 Task: Add a condition where "Type Is not -" in recently solved tickets.
Action: Mouse moved to (88, 306)
Screenshot: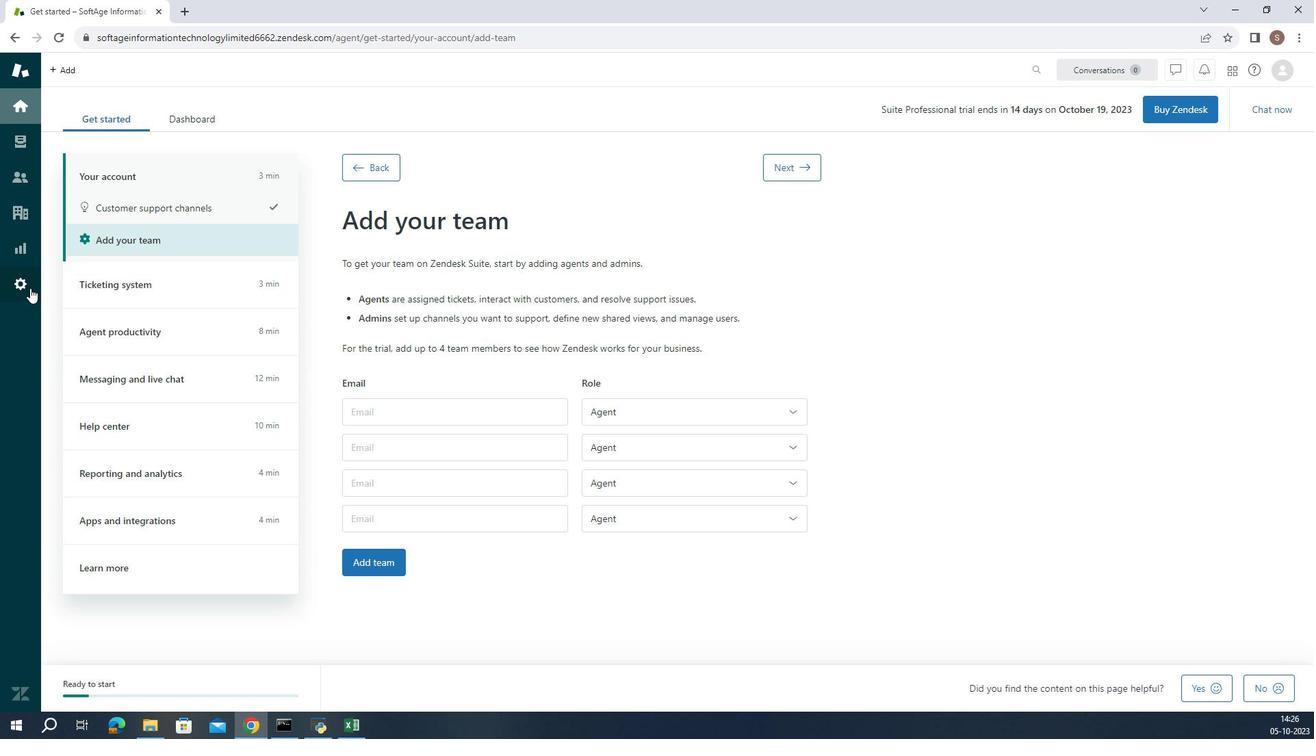 
Action: Mouse pressed left at (88, 306)
Screenshot: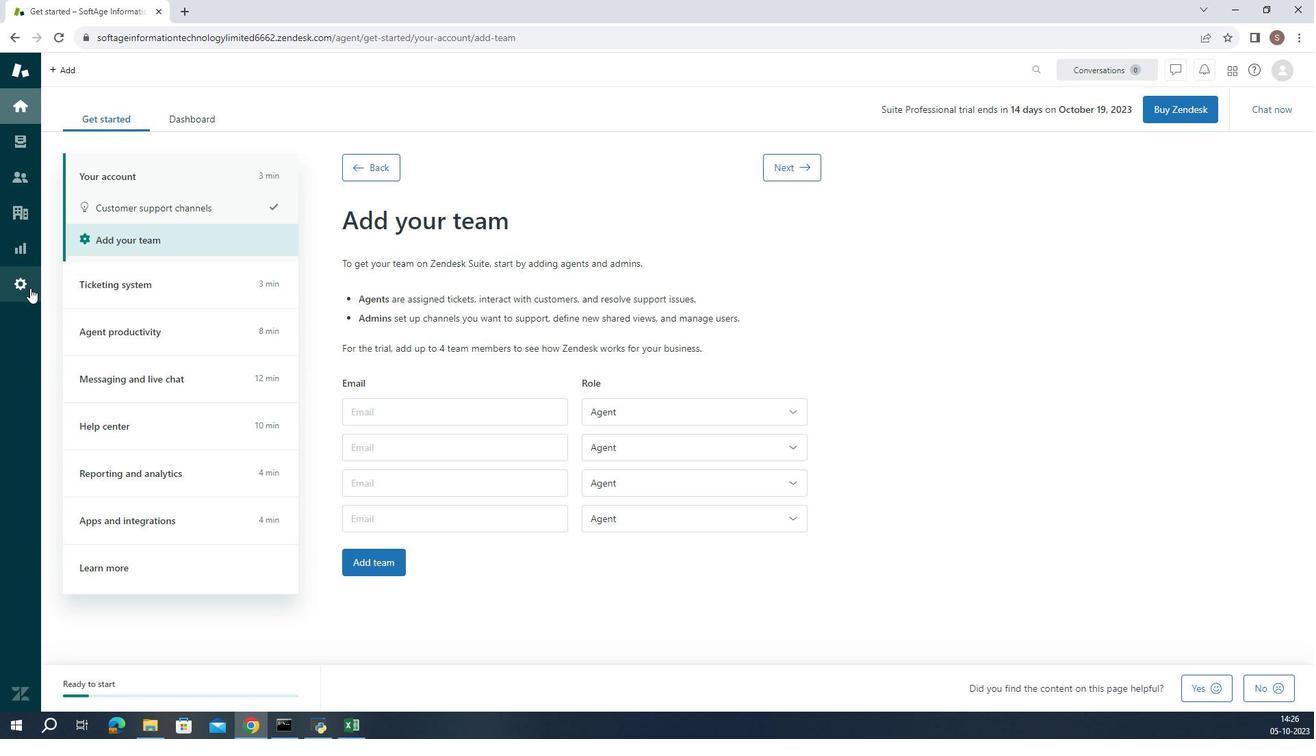 
Action: Mouse moved to (468, 623)
Screenshot: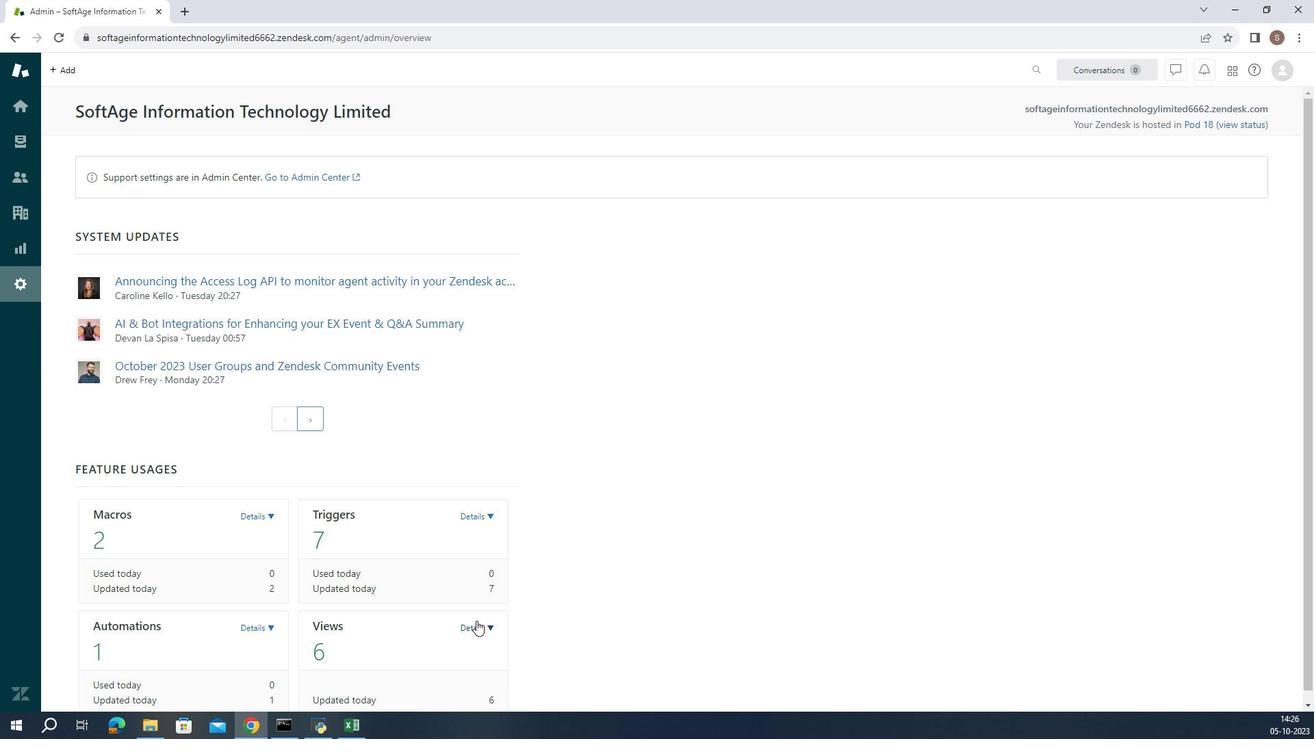 
Action: Mouse pressed left at (468, 623)
Screenshot: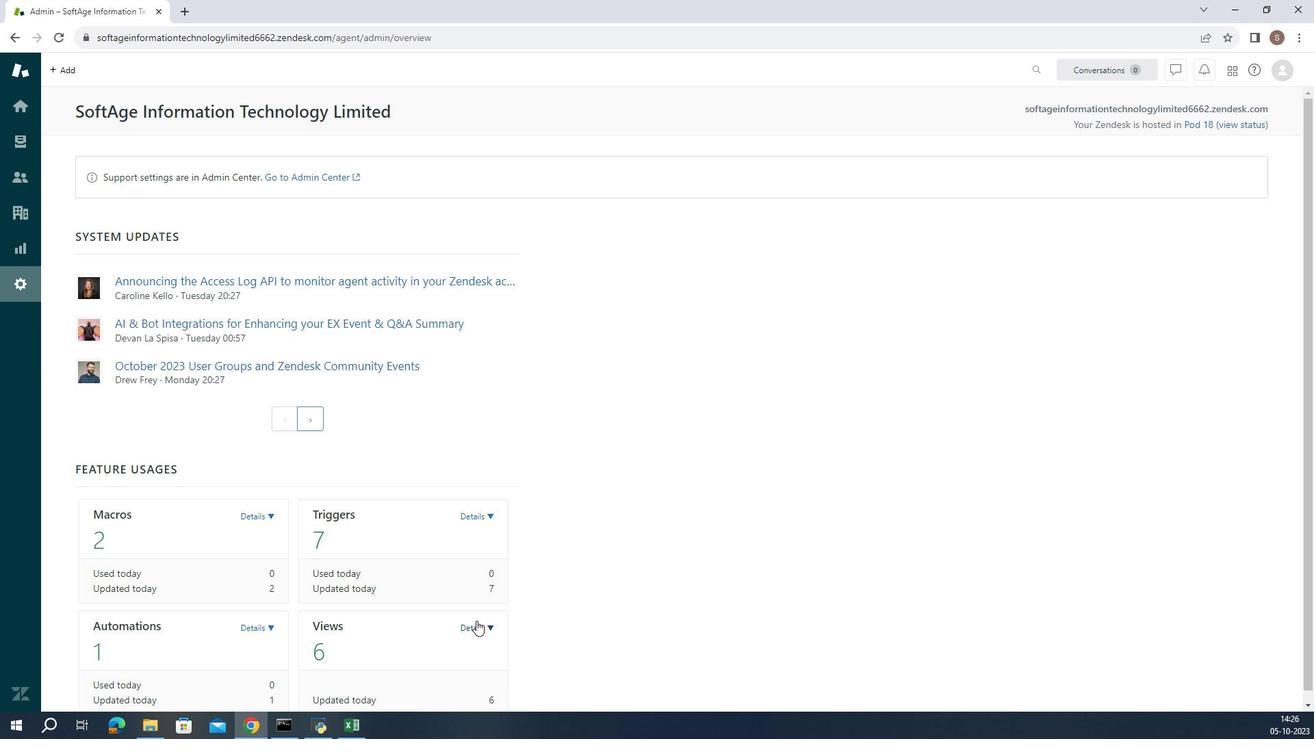 
Action: Mouse moved to (440, 683)
Screenshot: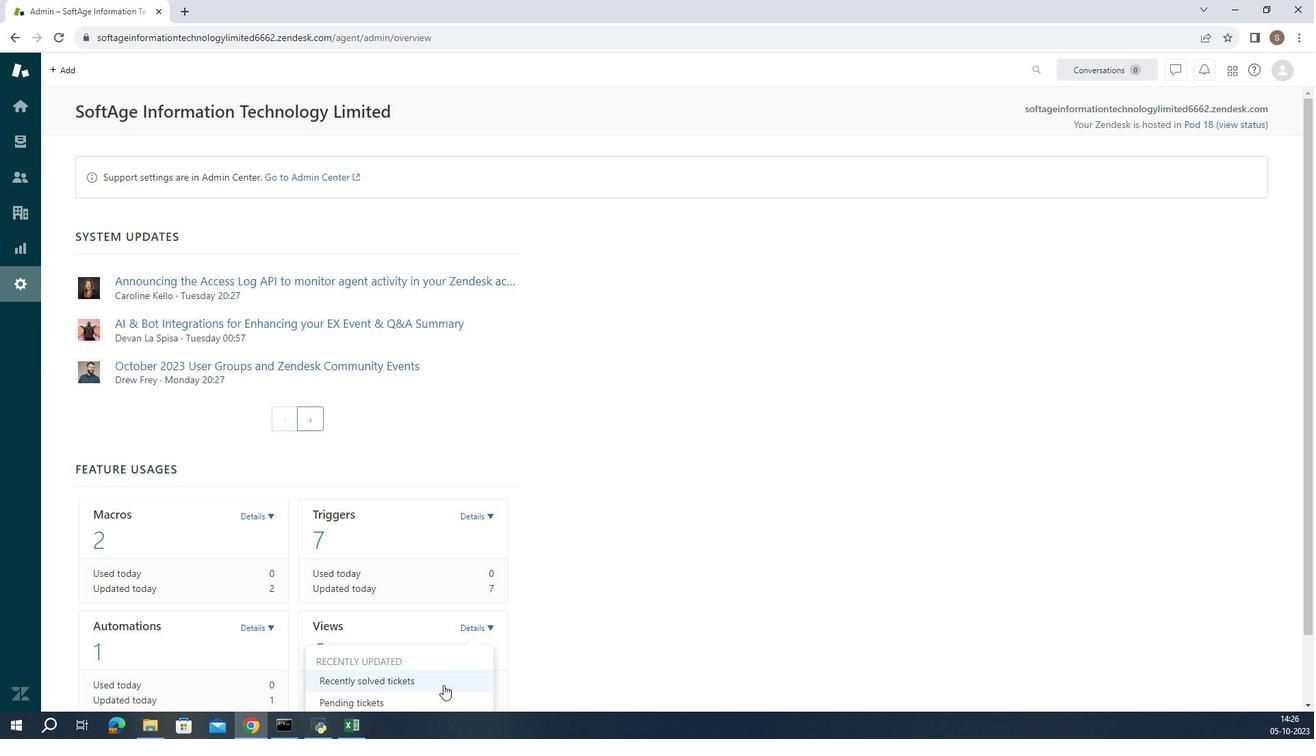 
Action: Mouse pressed left at (440, 683)
Screenshot: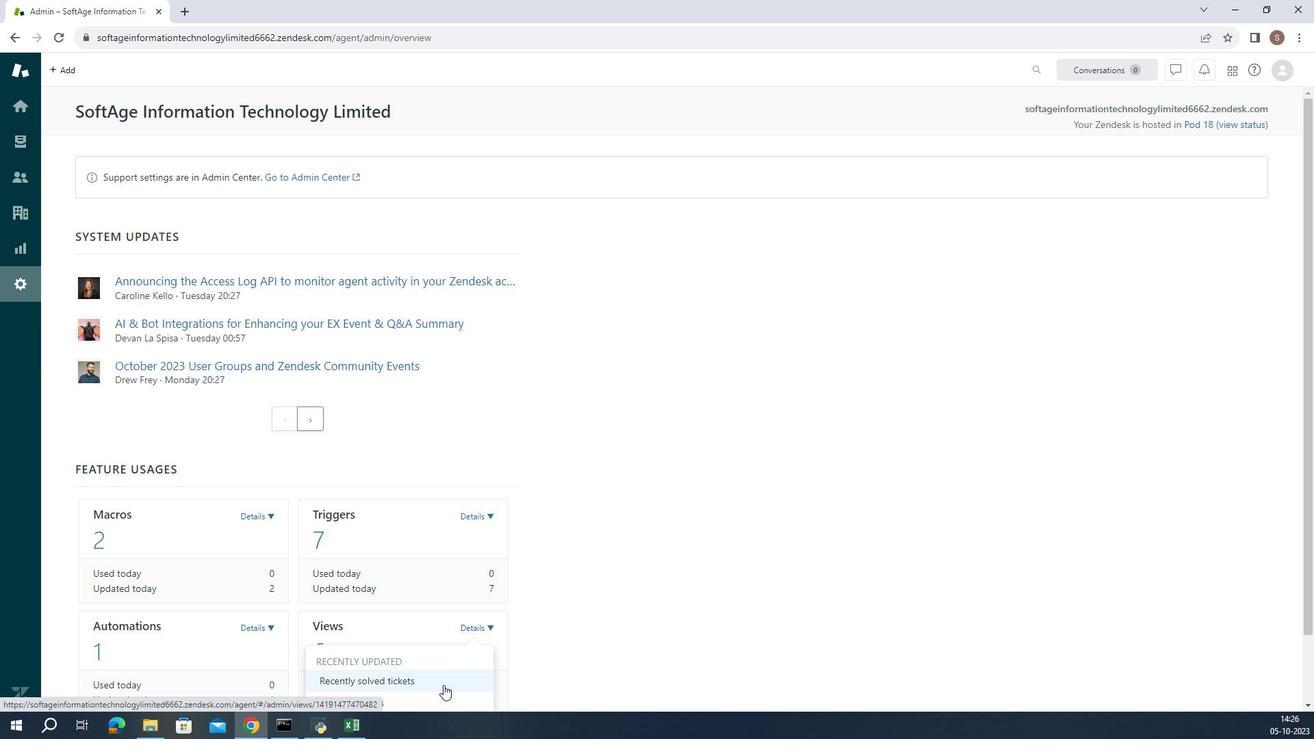 
Action: Mouse moved to (279, 475)
Screenshot: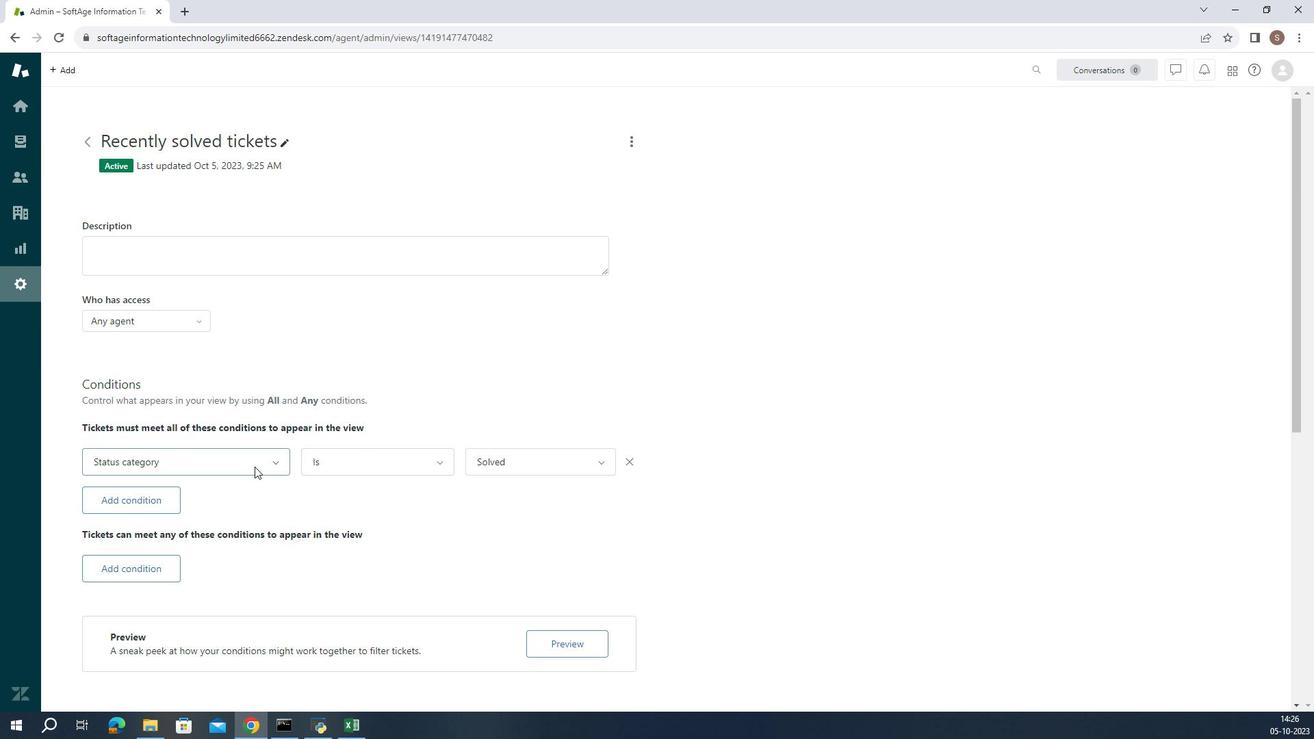 
Action: Mouse pressed left at (279, 475)
Screenshot: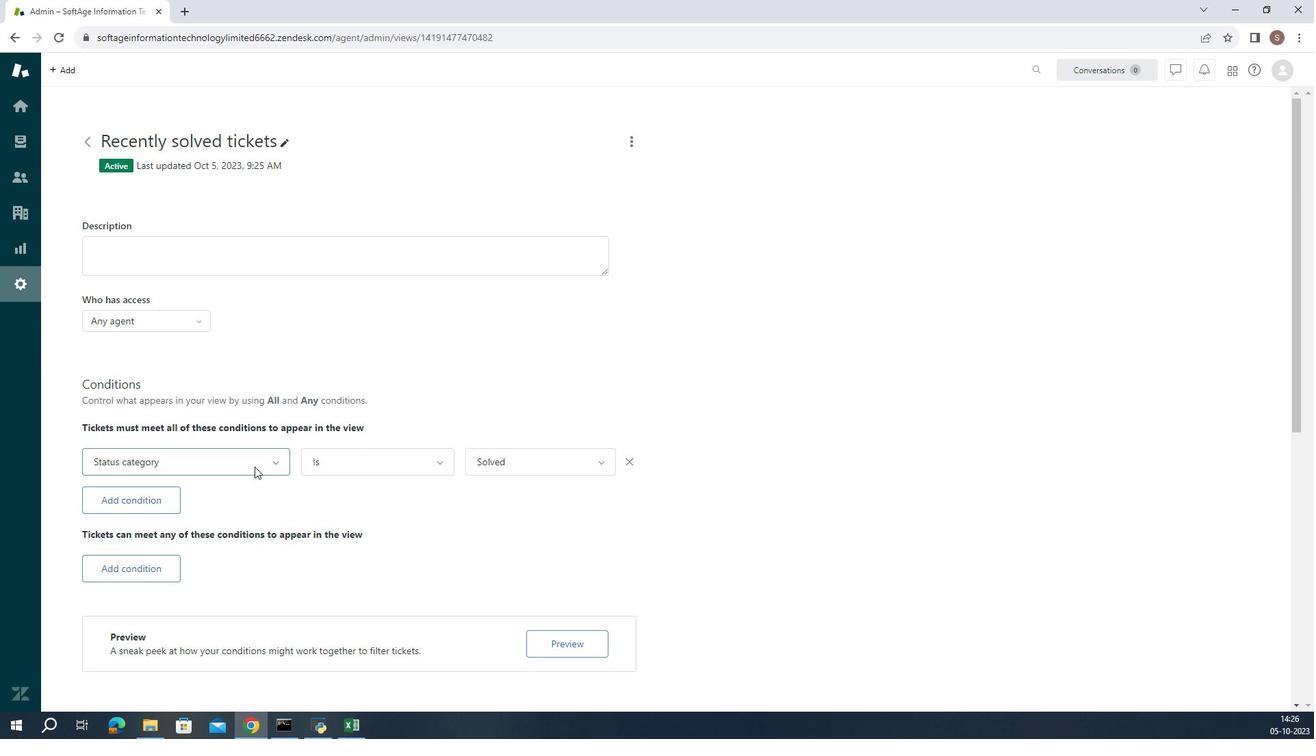 
Action: Mouse moved to (225, 327)
Screenshot: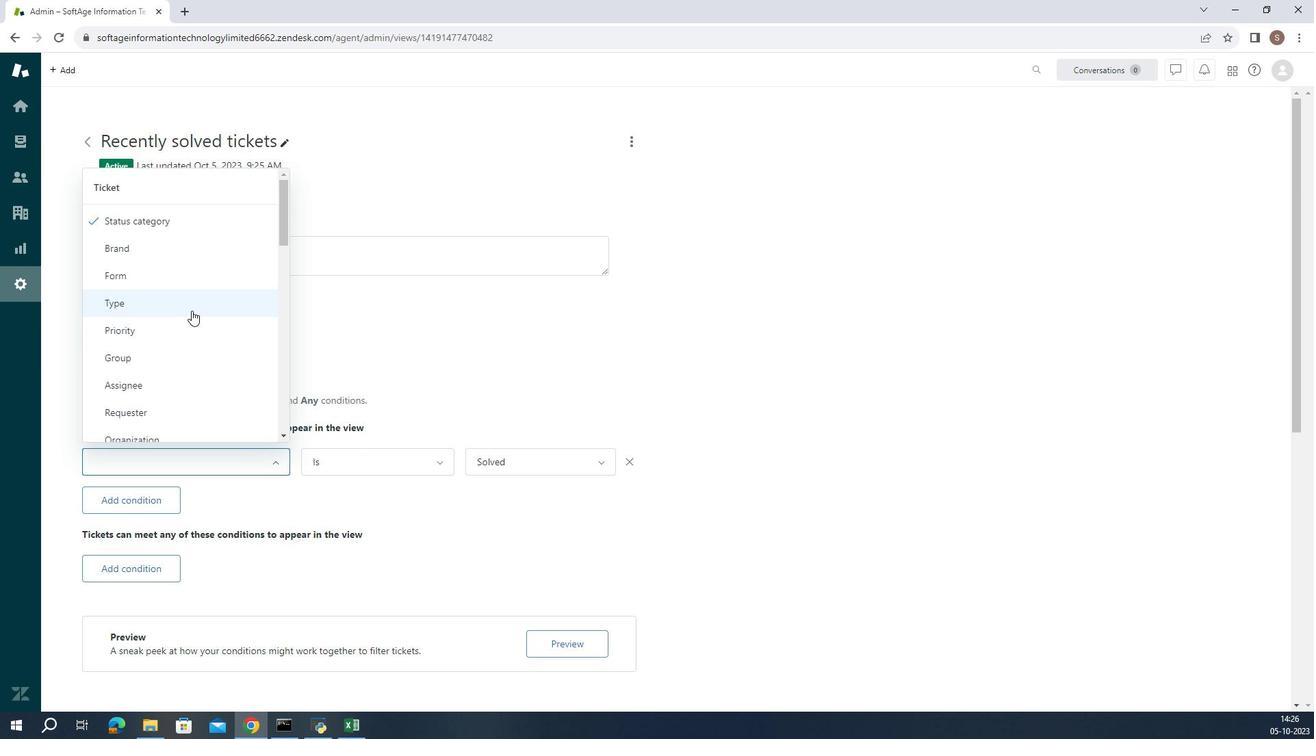 
Action: Mouse pressed left at (225, 327)
Screenshot: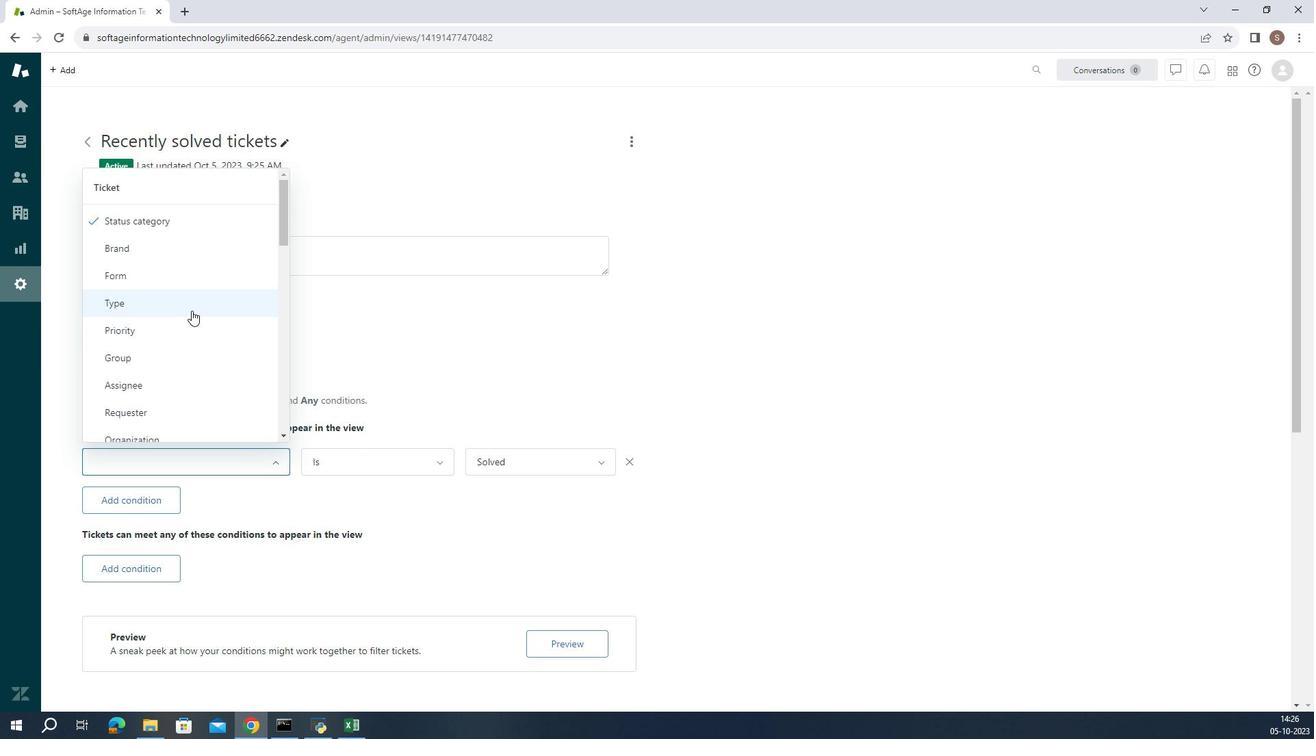 
Action: Mouse moved to (353, 473)
Screenshot: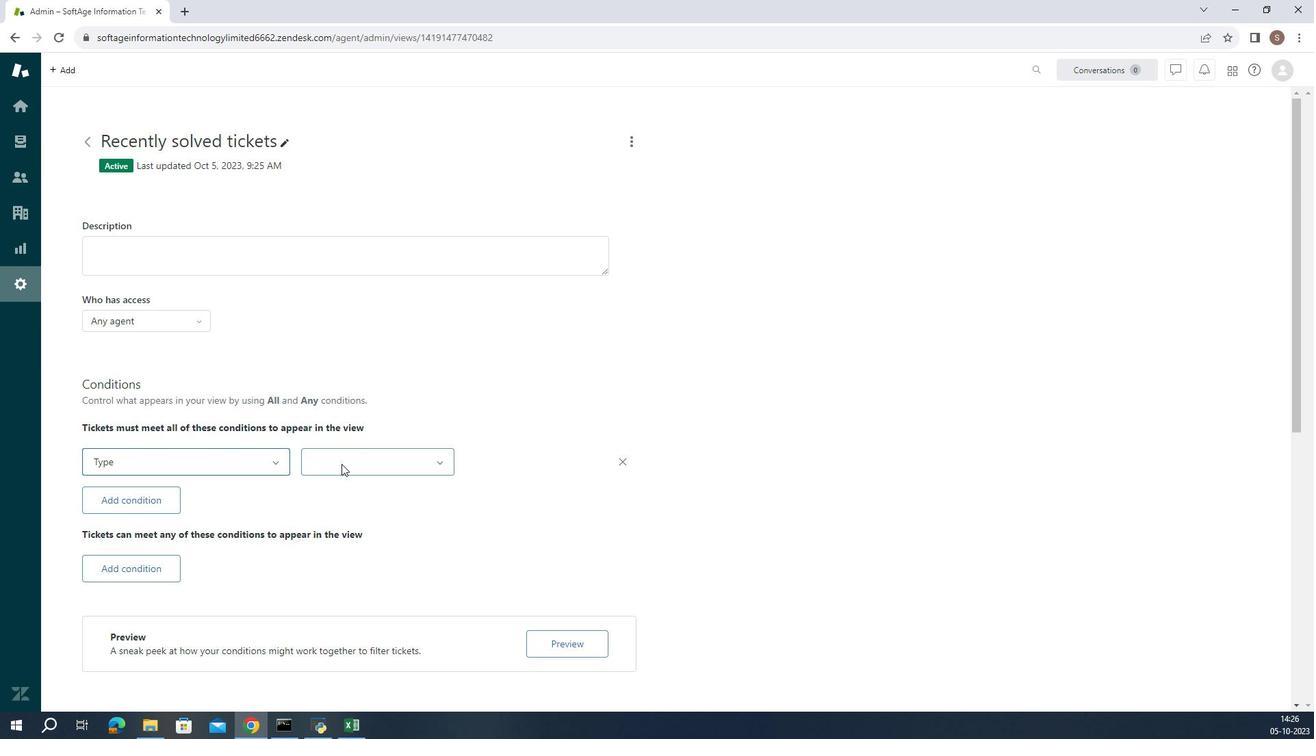 
Action: Mouse pressed left at (353, 473)
Screenshot: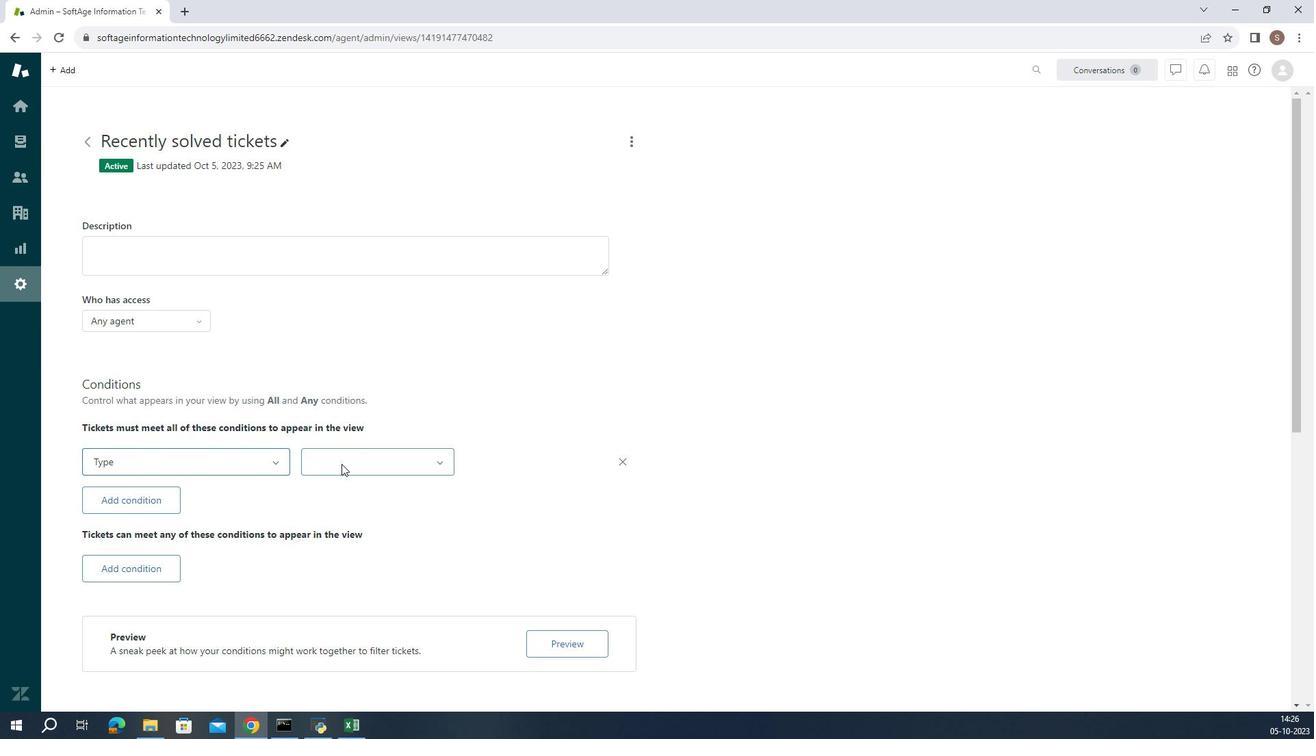 
Action: Mouse moved to (346, 534)
Screenshot: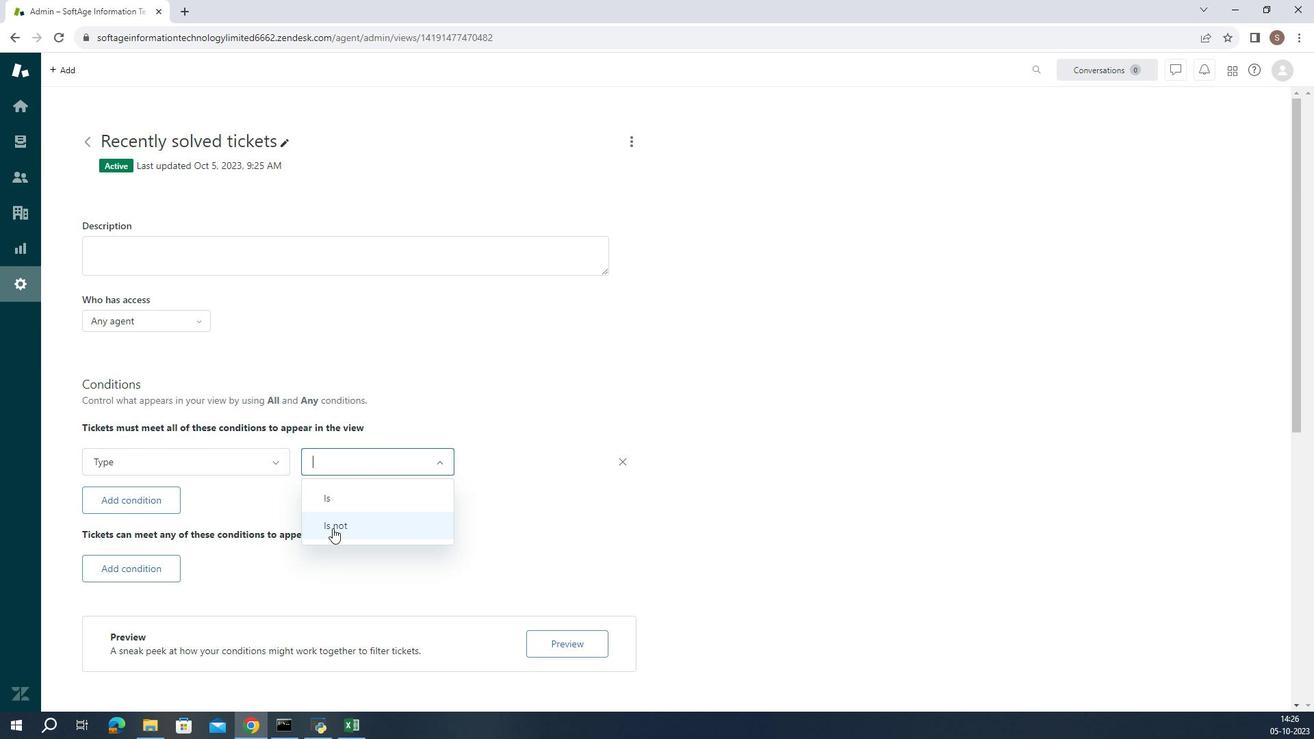 
Action: Mouse pressed left at (346, 534)
Screenshot: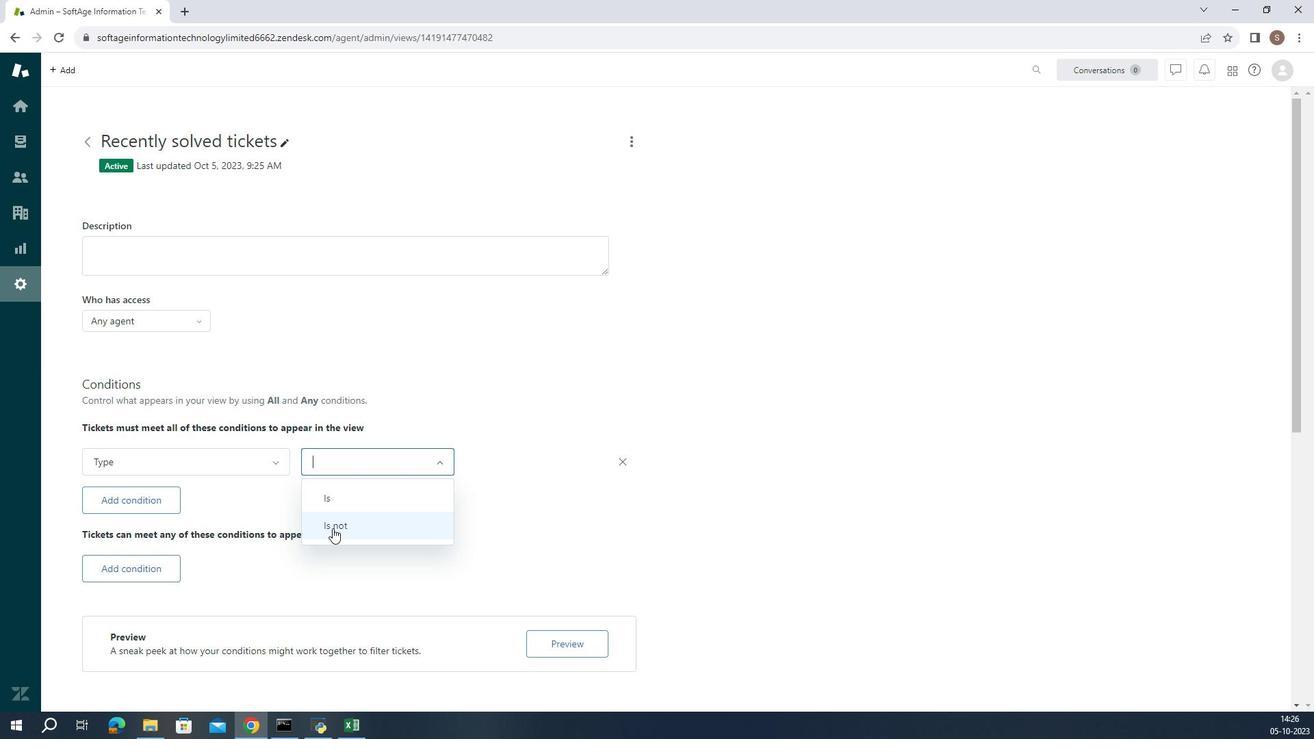 
Action: Mouse moved to (466, 473)
Screenshot: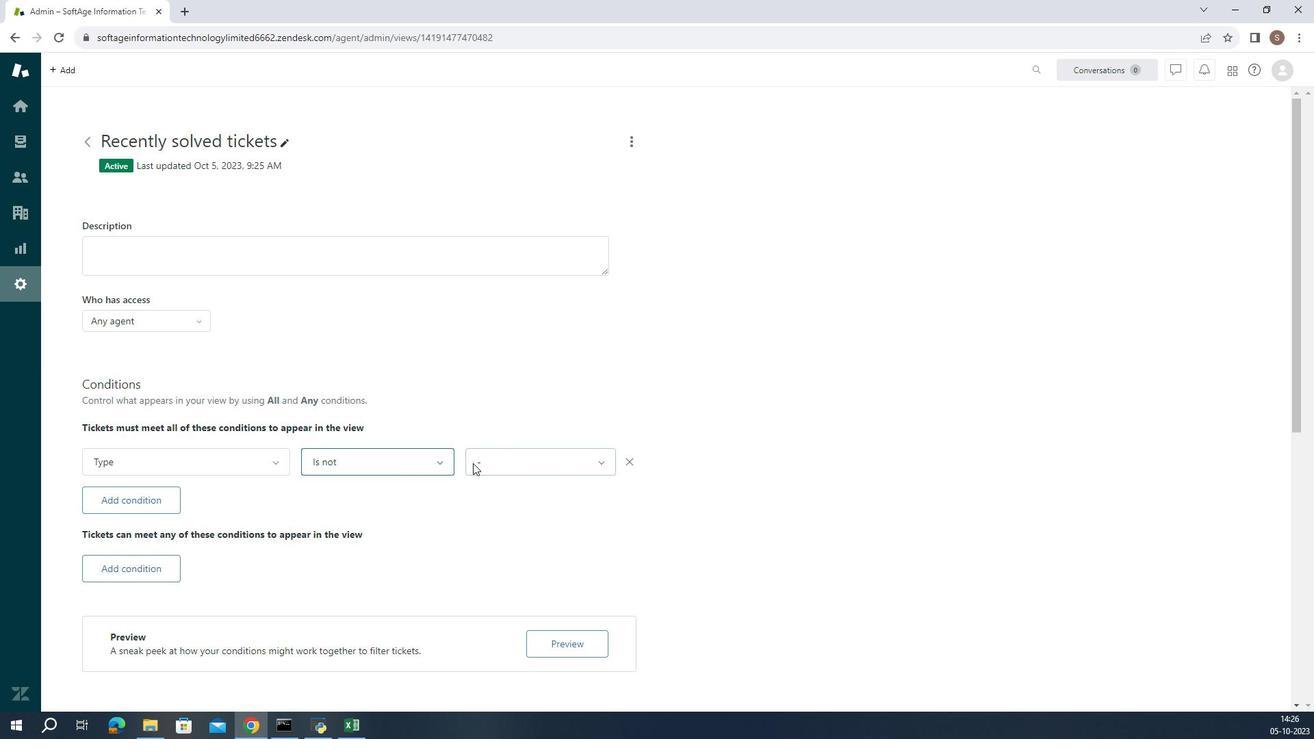 
Action: Mouse pressed left at (466, 473)
Screenshot: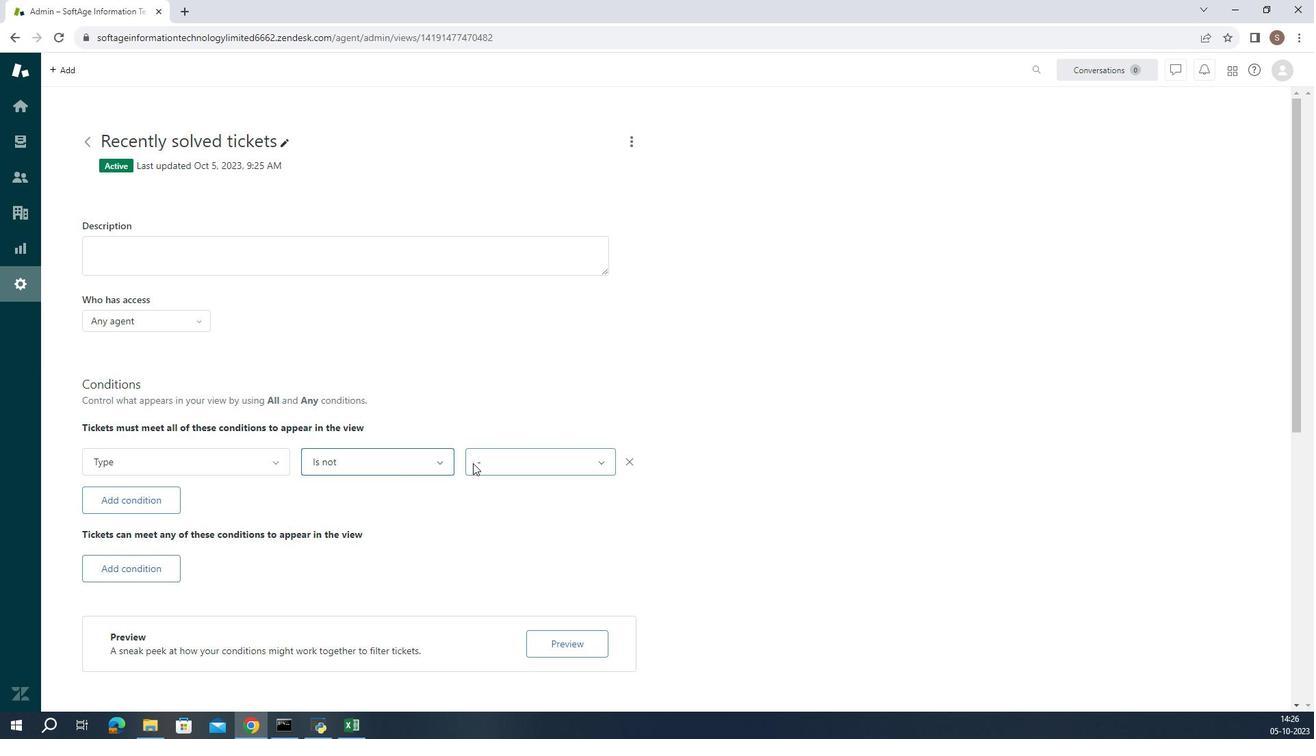 
Action: Mouse moved to (483, 504)
Screenshot: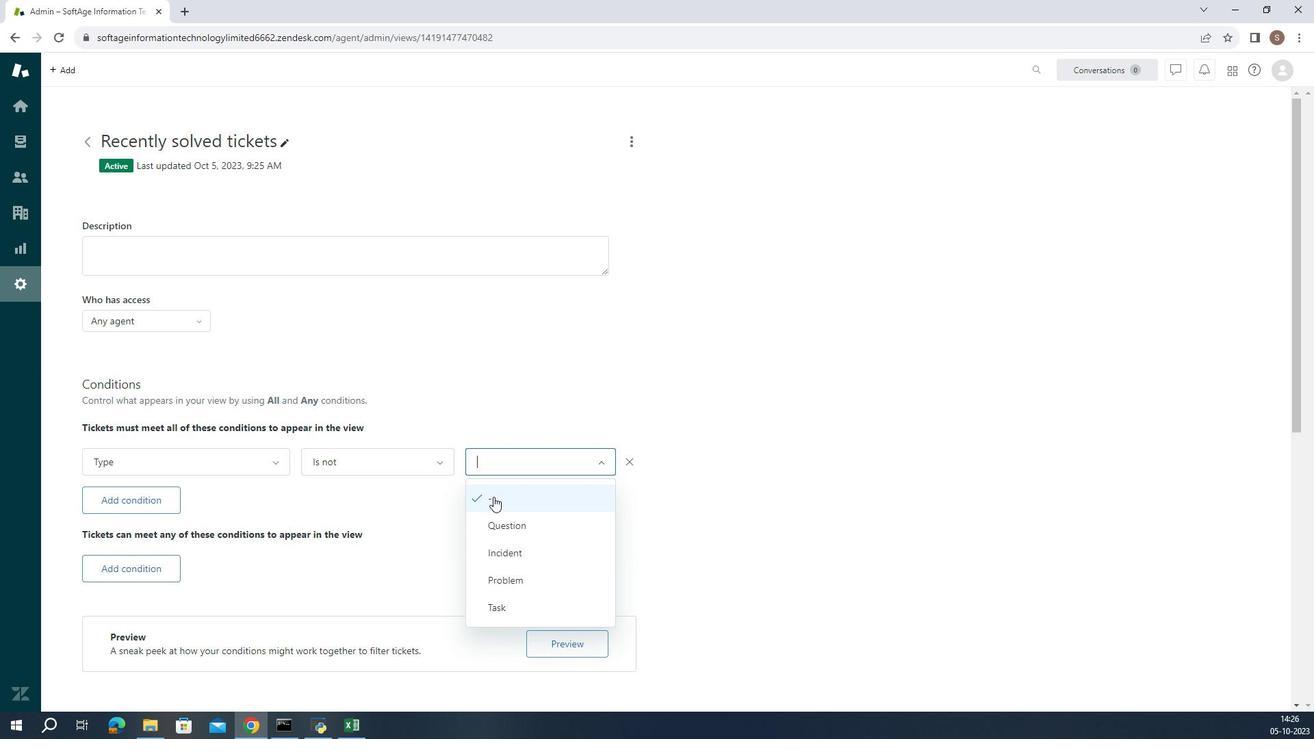 
Action: Mouse pressed left at (483, 504)
Screenshot: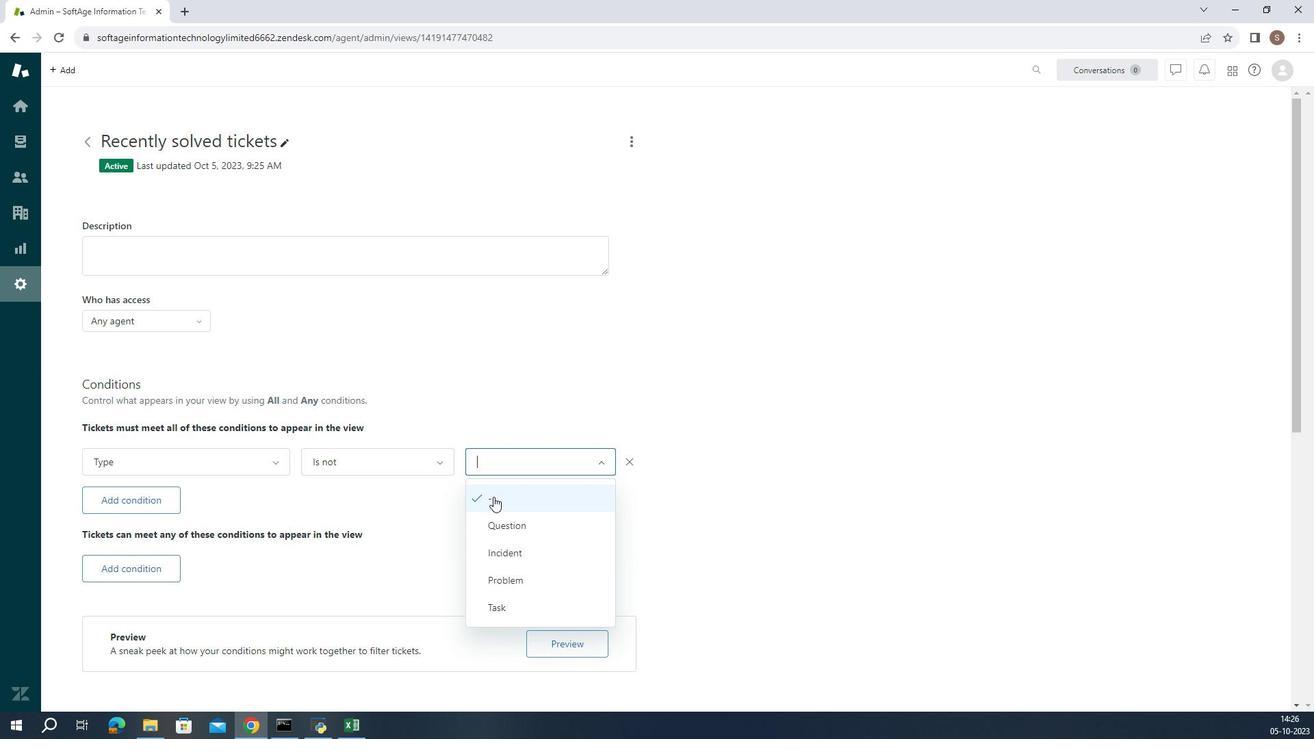 
Action: Mouse moved to (477, 505)
Screenshot: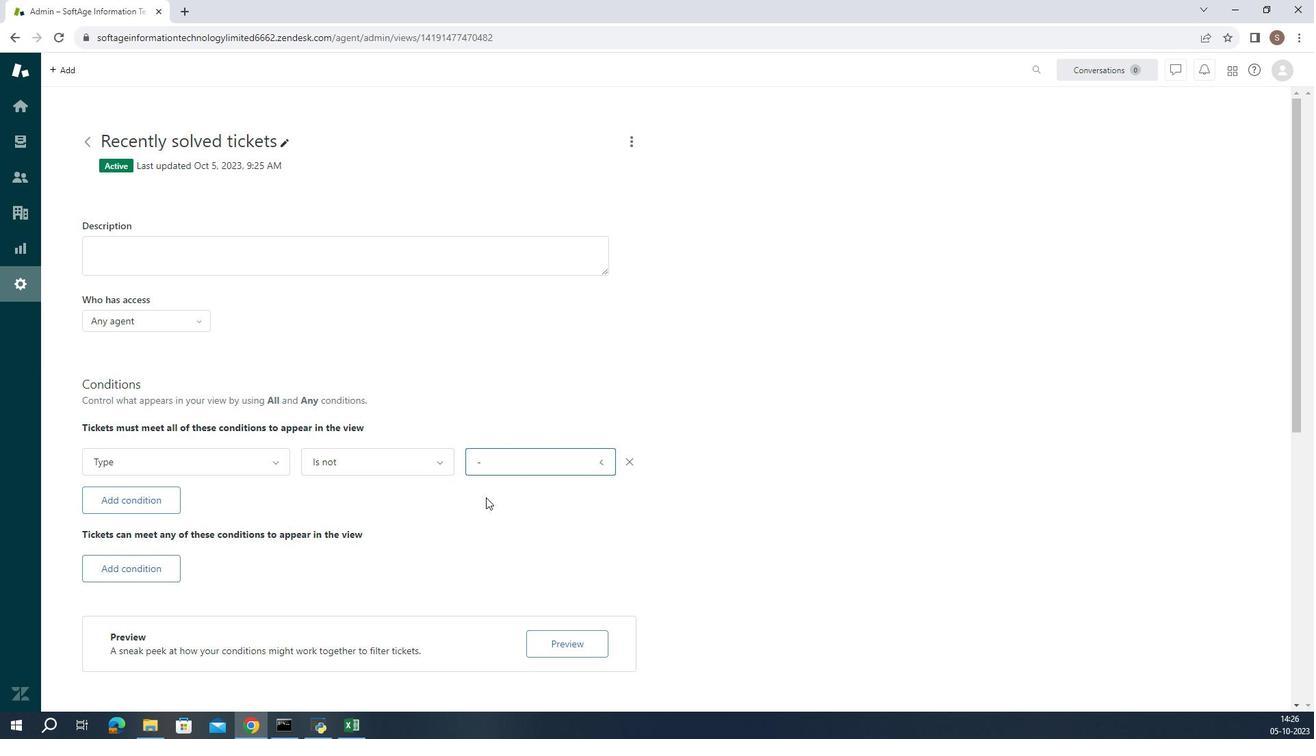 
Action: Mouse pressed left at (477, 505)
Screenshot: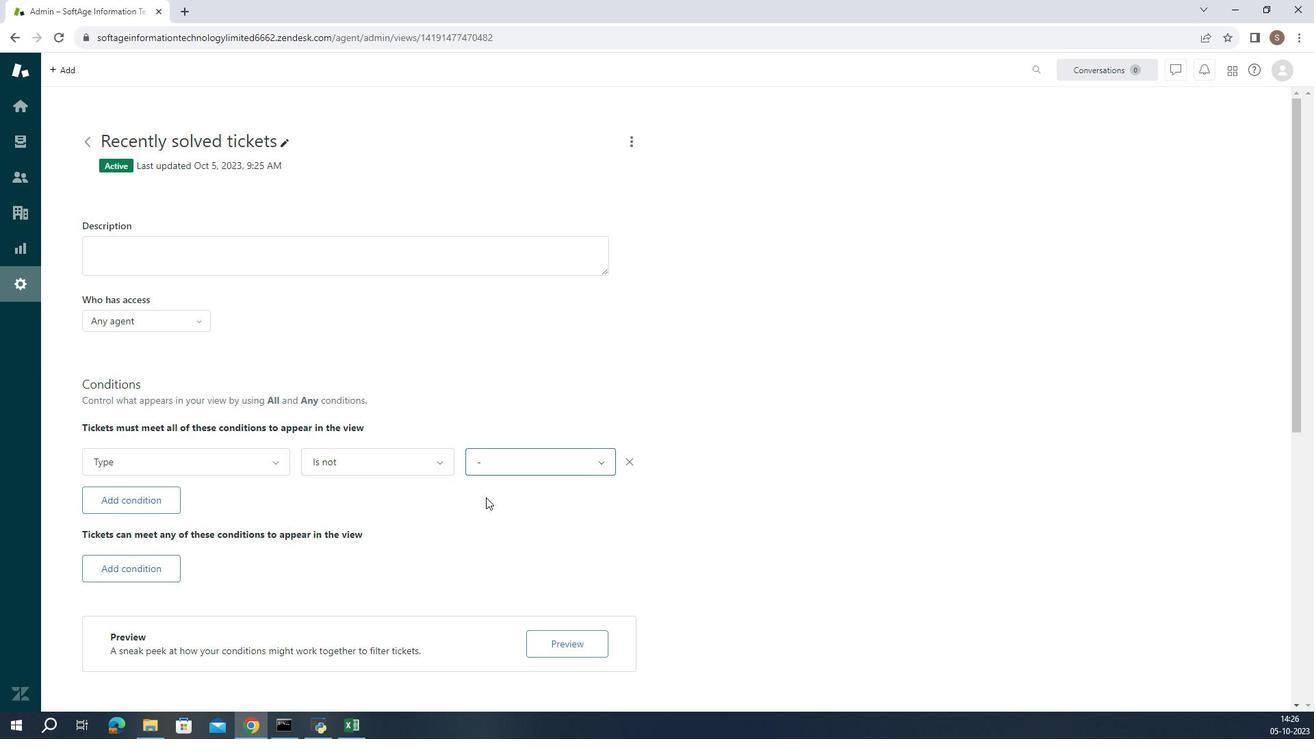 
Action: Mouse moved to (476, 505)
Screenshot: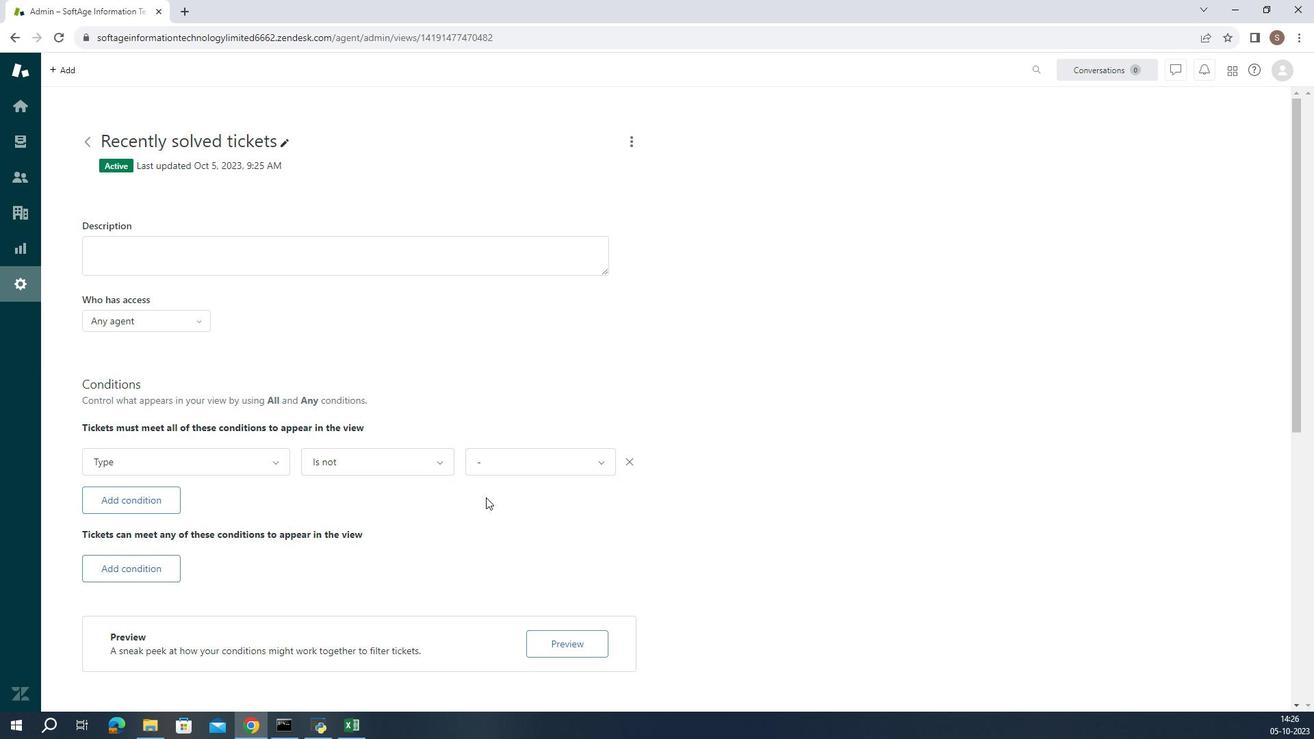 
